 Task: Look for products from La Croix only.
Action: Mouse pressed left at (15, 73)
Screenshot: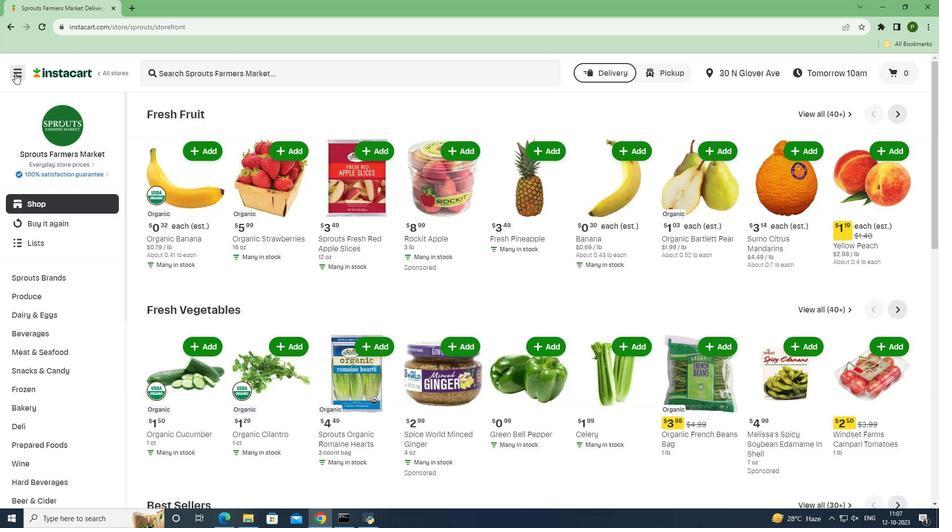 
Action: Mouse moved to (41, 259)
Screenshot: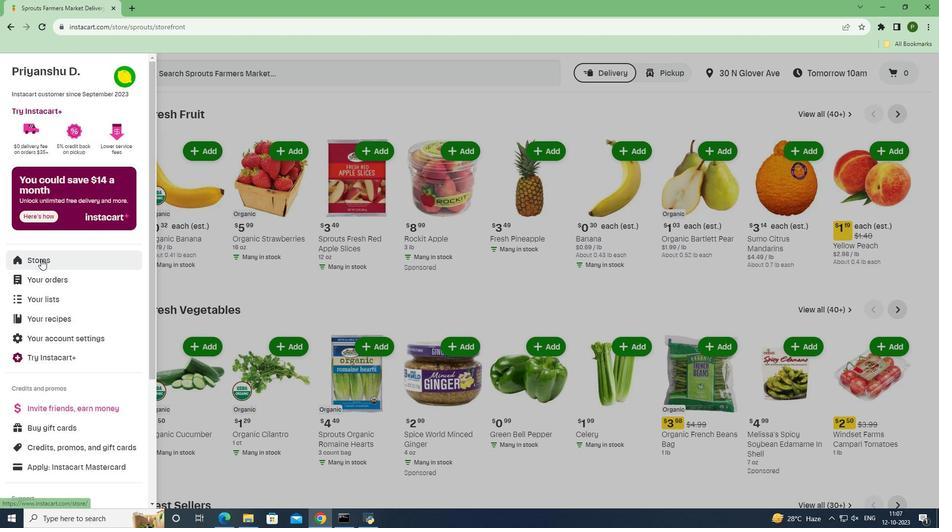 
Action: Mouse pressed left at (41, 259)
Screenshot: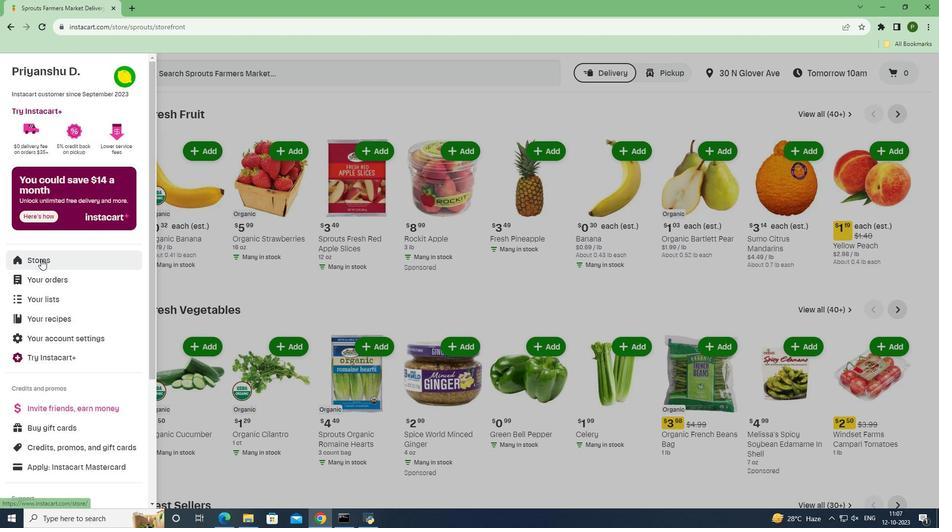 
Action: Mouse moved to (225, 107)
Screenshot: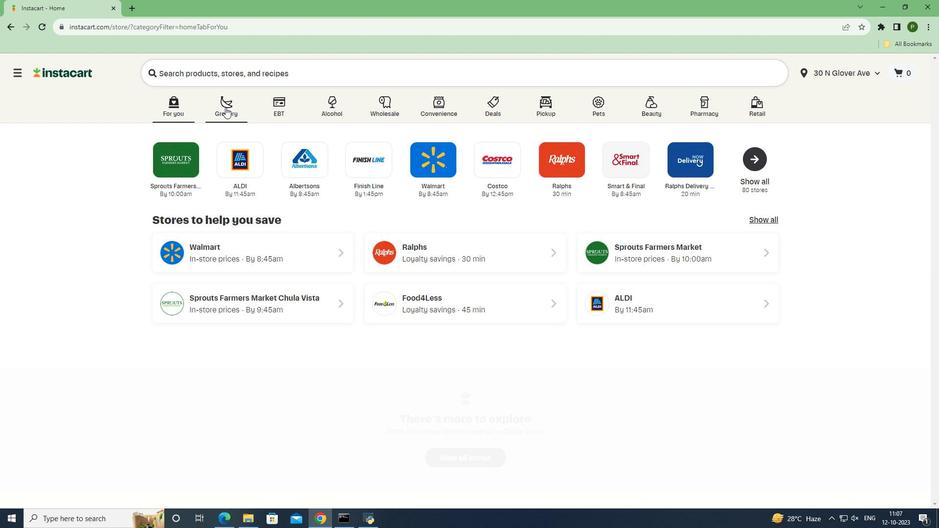 
Action: Mouse pressed left at (225, 107)
Screenshot: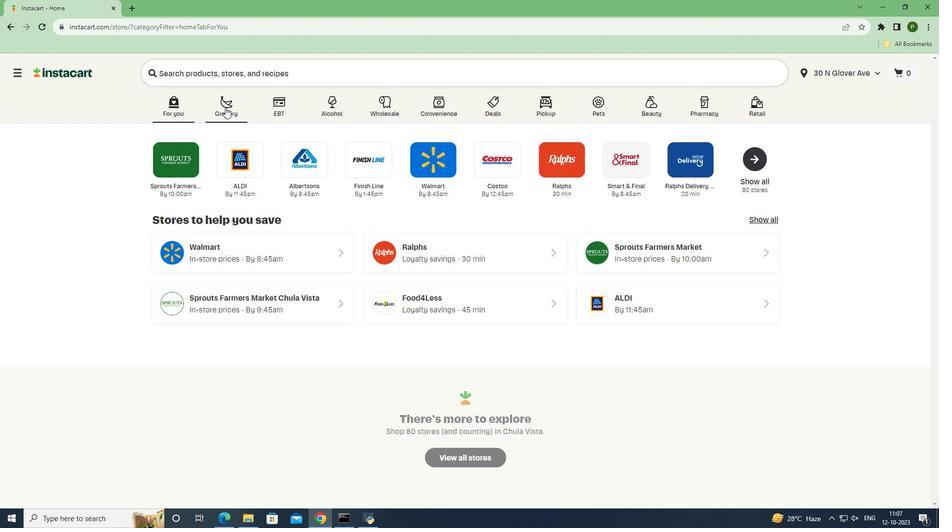 
Action: Mouse moved to (390, 226)
Screenshot: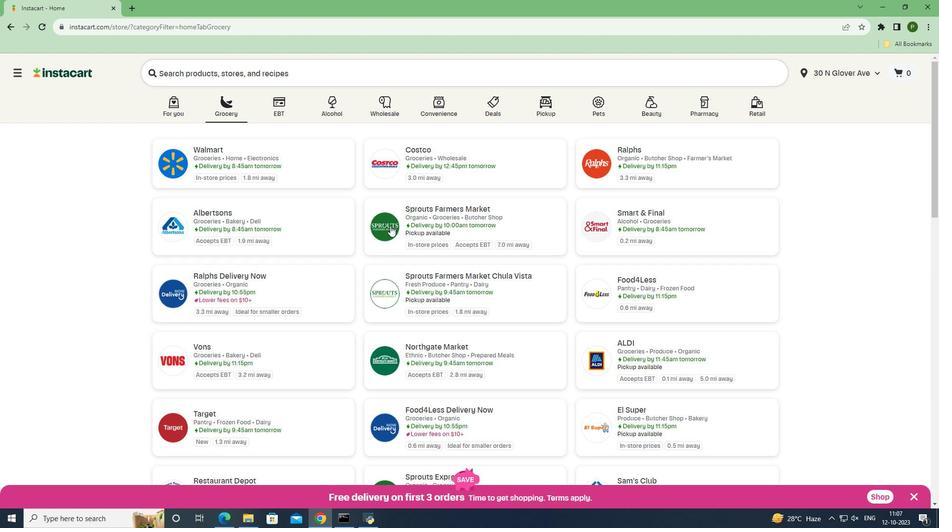 
Action: Mouse pressed left at (390, 226)
Screenshot: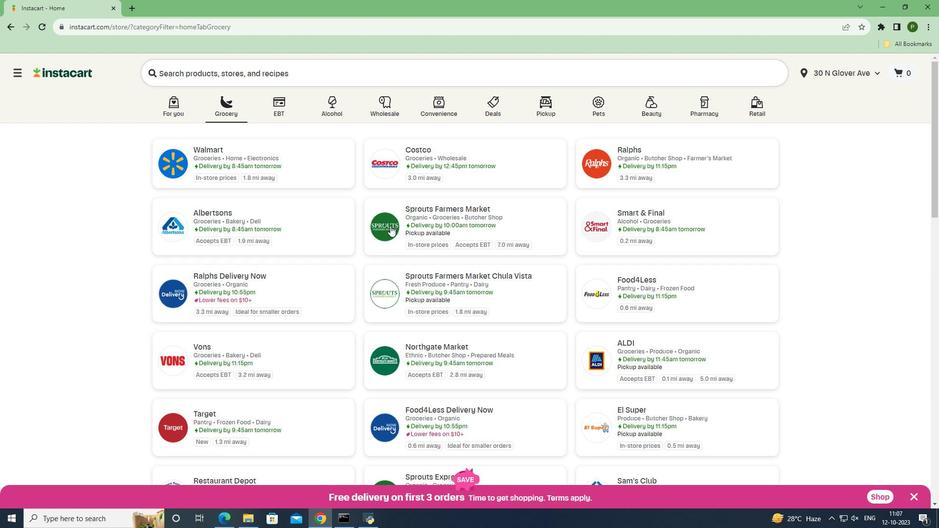 
Action: Mouse moved to (41, 329)
Screenshot: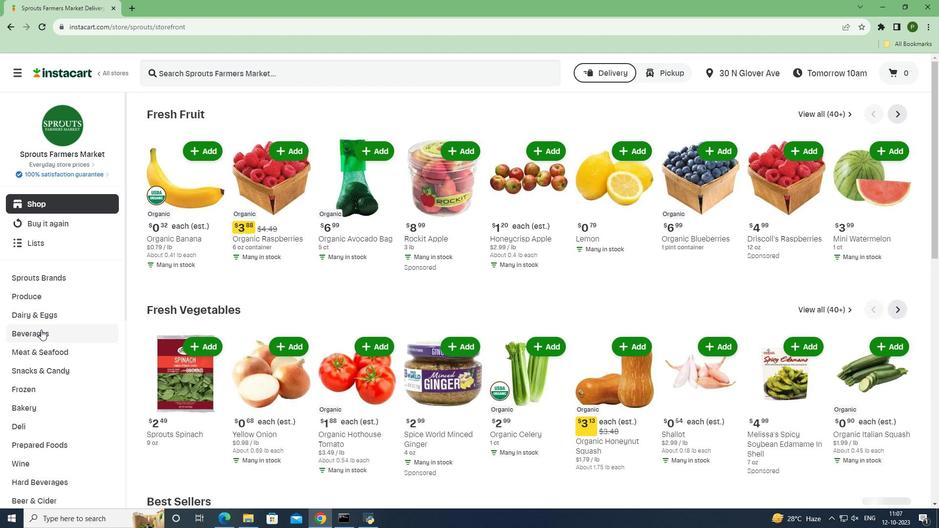 
Action: Mouse pressed left at (41, 329)
Screenshot: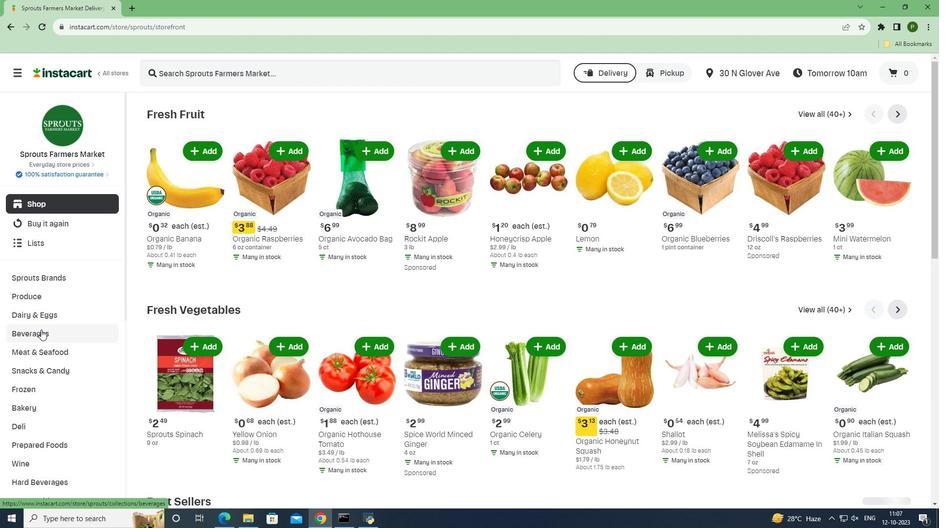 
Action: Mouse moved to (414, 136)
Screenshot: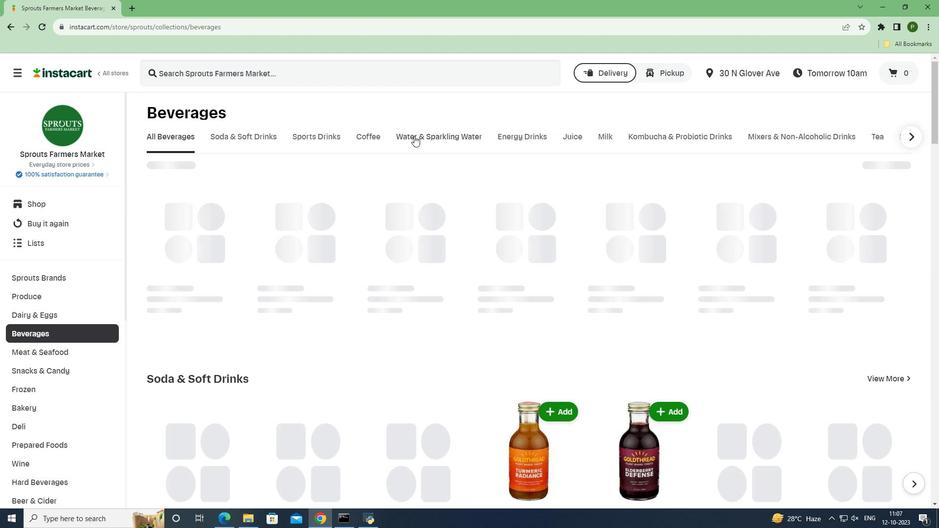 
Action: Mouse pressed left at (414, 136)
Screenshot: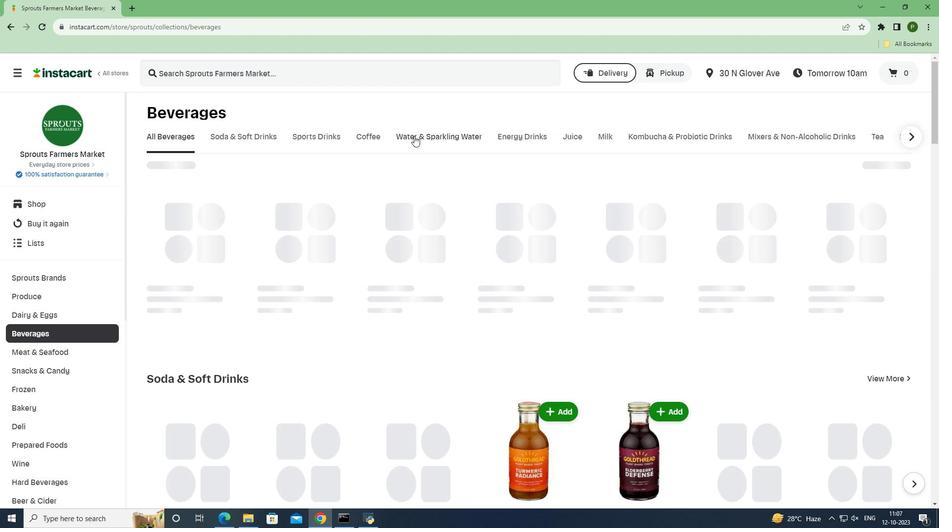 
Action: Mouse moved to (283, 219)
Screenshot: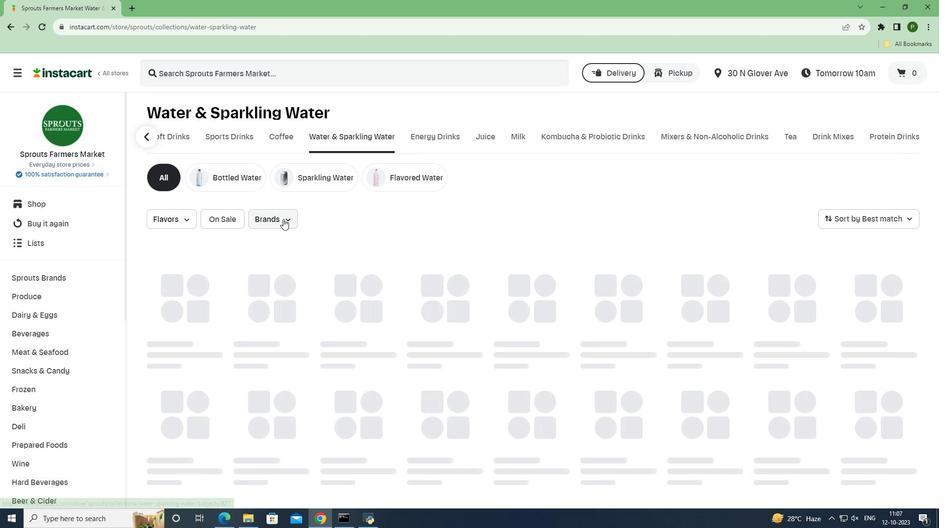 
Action: Mouse pressed left at (283, 219)
Screenshot: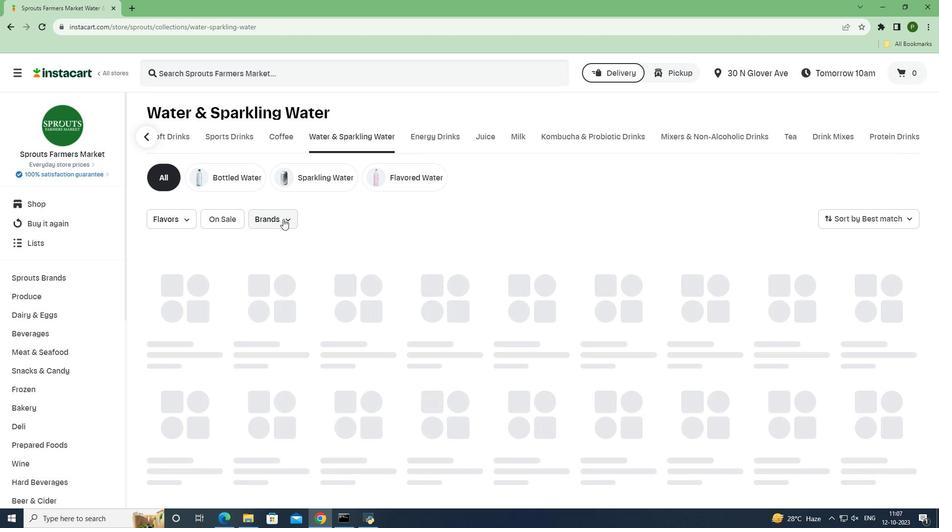 
Action: Mouse moved to (283, 272)
Screenshot: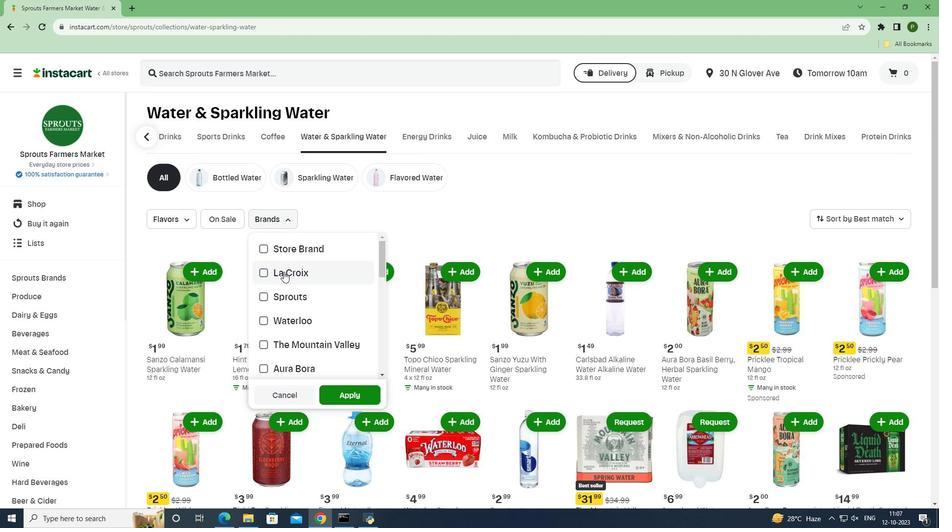 
Action: Mouse pressed left at (283, 272)
Screenshot: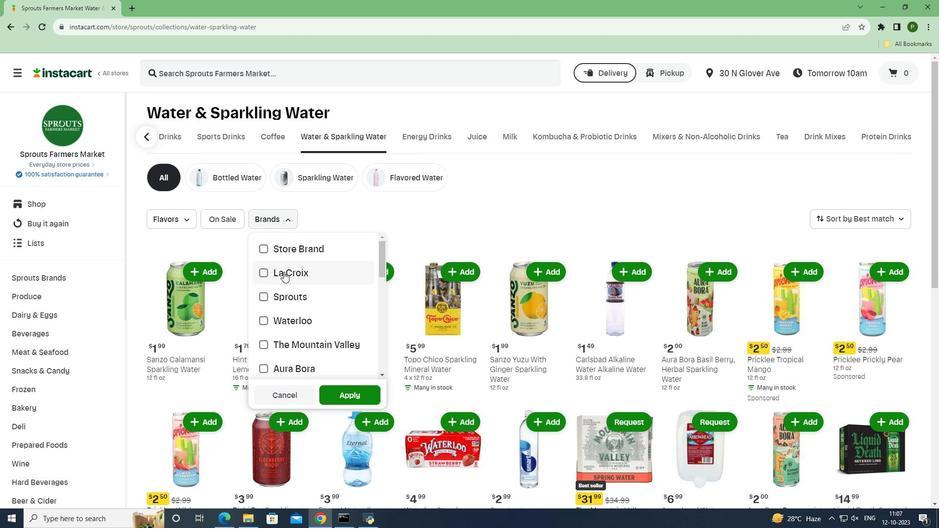 
Action: Mouse moved to (339, 393)
Screenshot: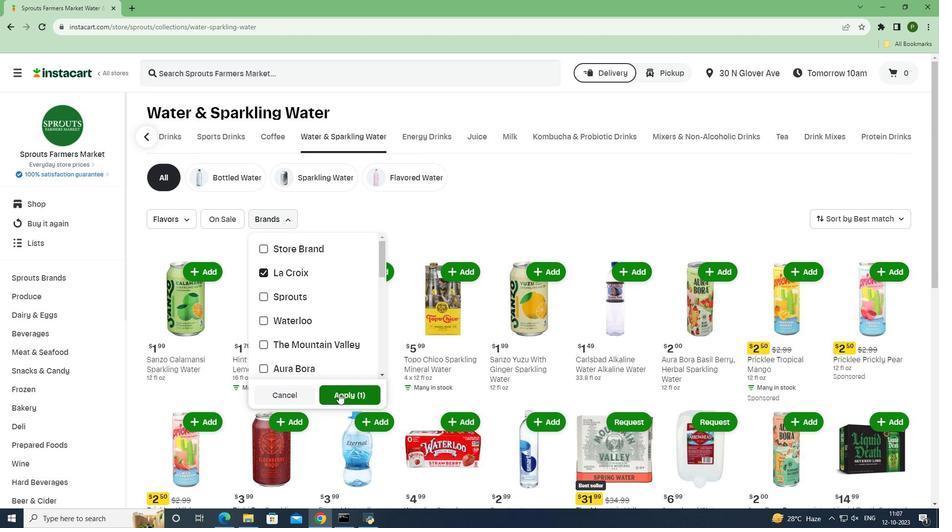 
Action: Mouse pressed left at (339, 393)
Screenshot: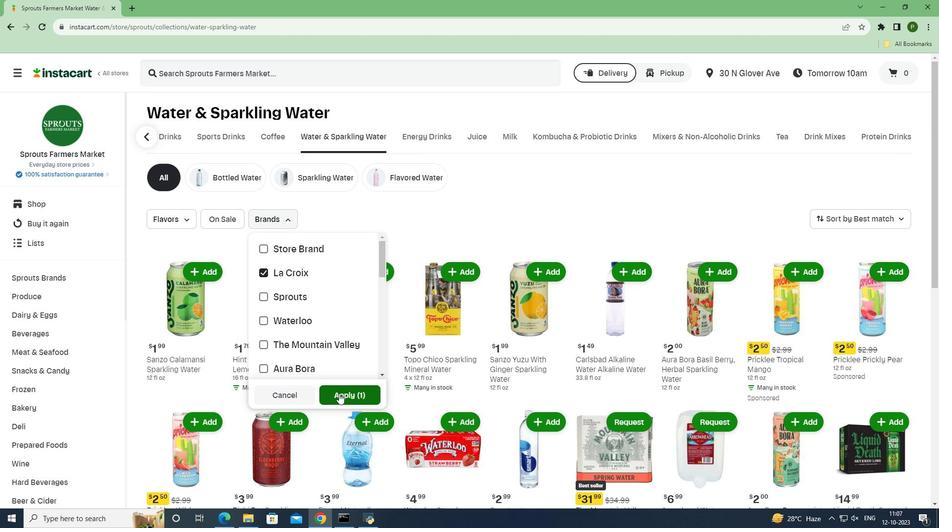 
Action: Mouse moved to (519, 401)
Screenshot: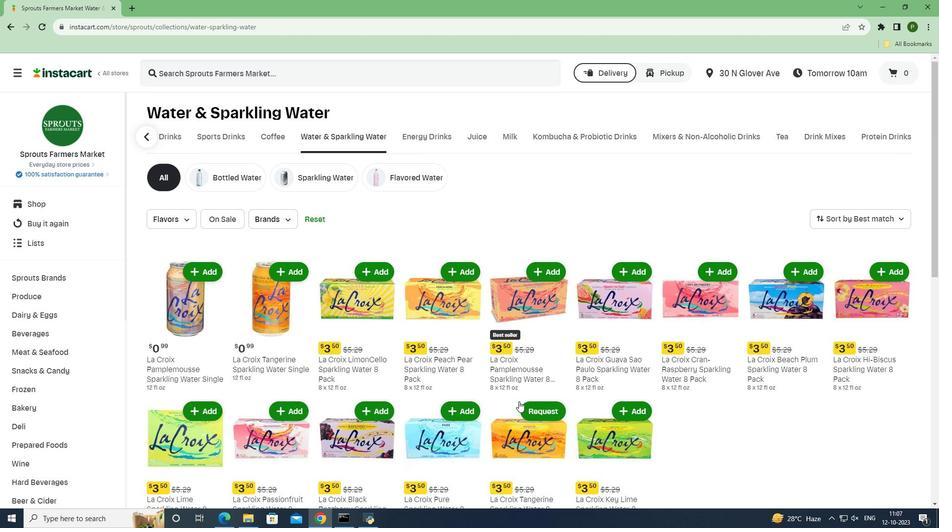 
Action: Mouse scrolled (519, 401) with delta (0, 0)
Screenshot: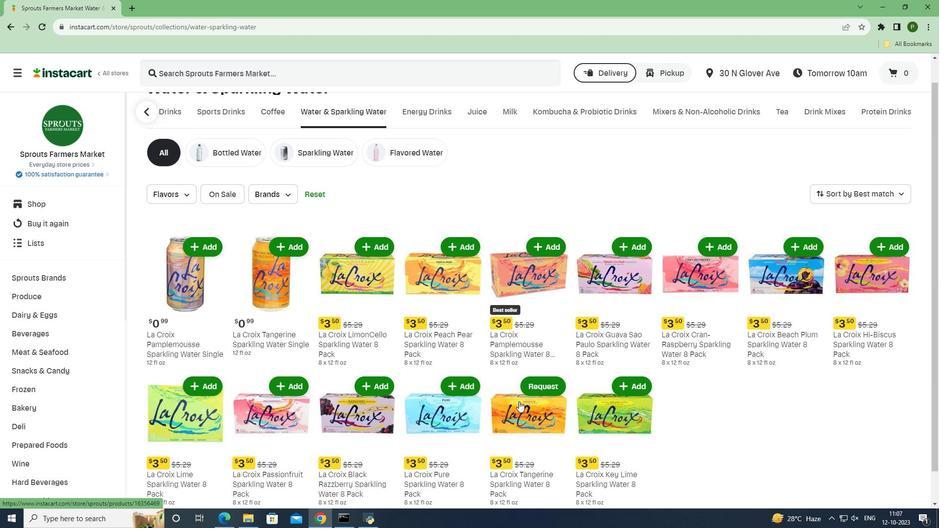 
